 Task: Look for products in the category "Tortillas" from Sprouts only.
Action: Mouse pressed left at (18, 74)
Screenshot: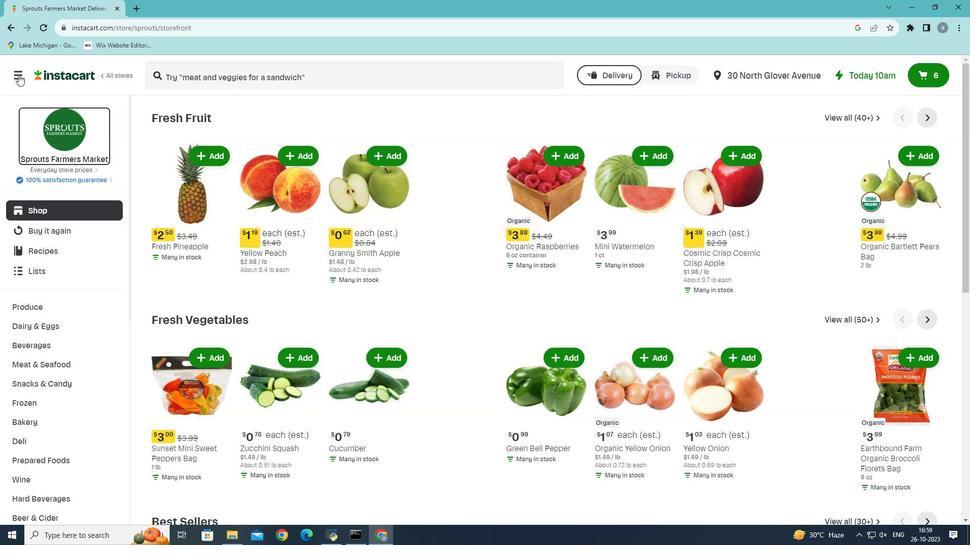 
Action: Mouse moved to (78, 298)
Screenshot: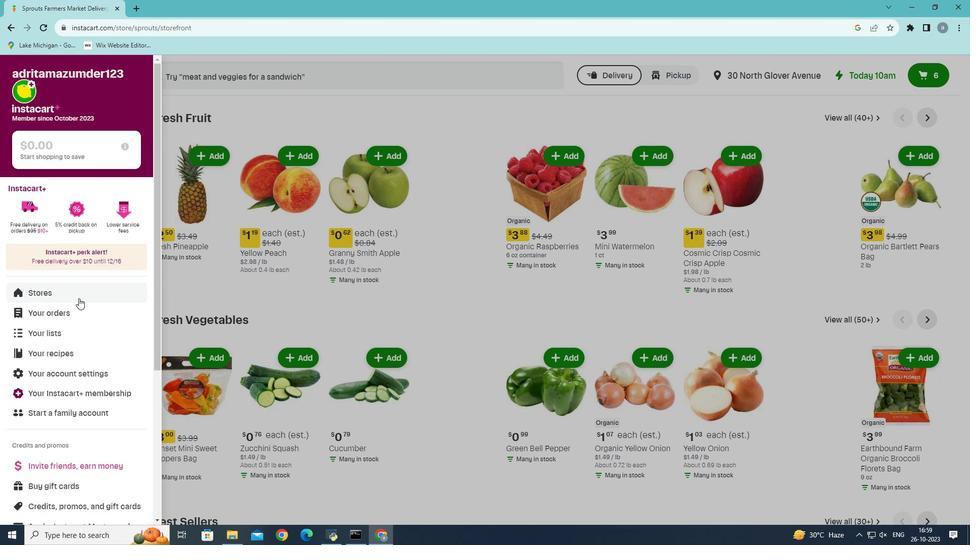 
Action: Mouse pressed left at (78, 298)
Screenshot: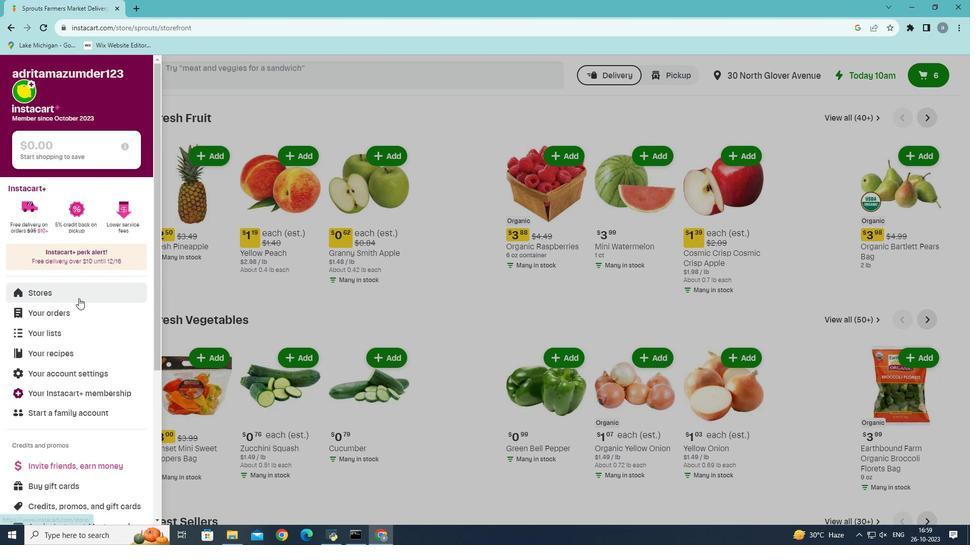 
Action: Mouse moved to (244, 112)
Screenshot: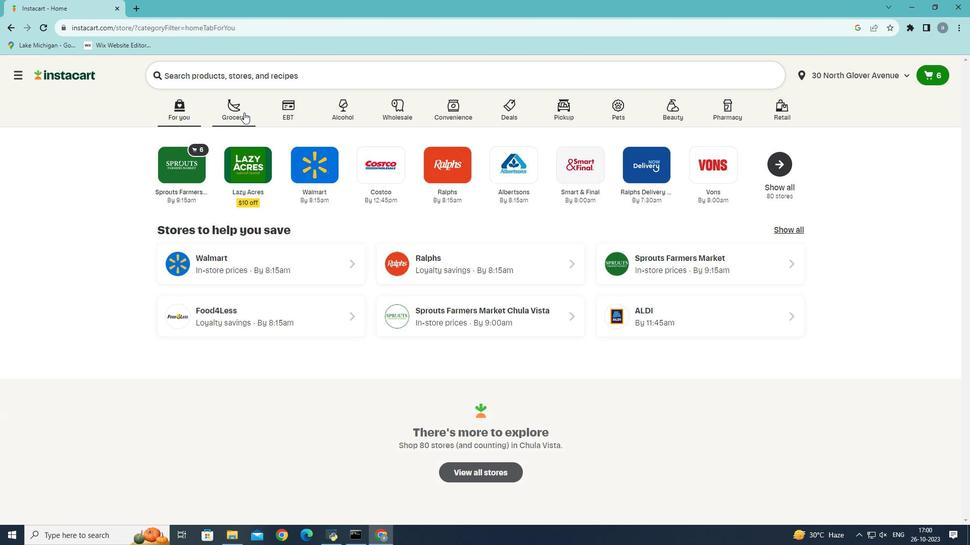 
Action: Mouse pressed left at (244, 112)
Screenshot: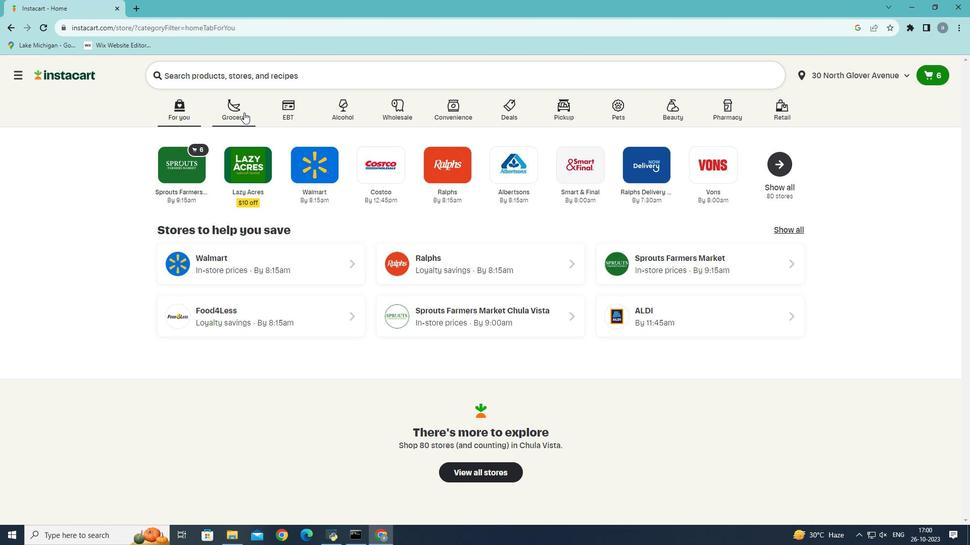 
Action: Mouse moved to (223, 312)
Screenshot: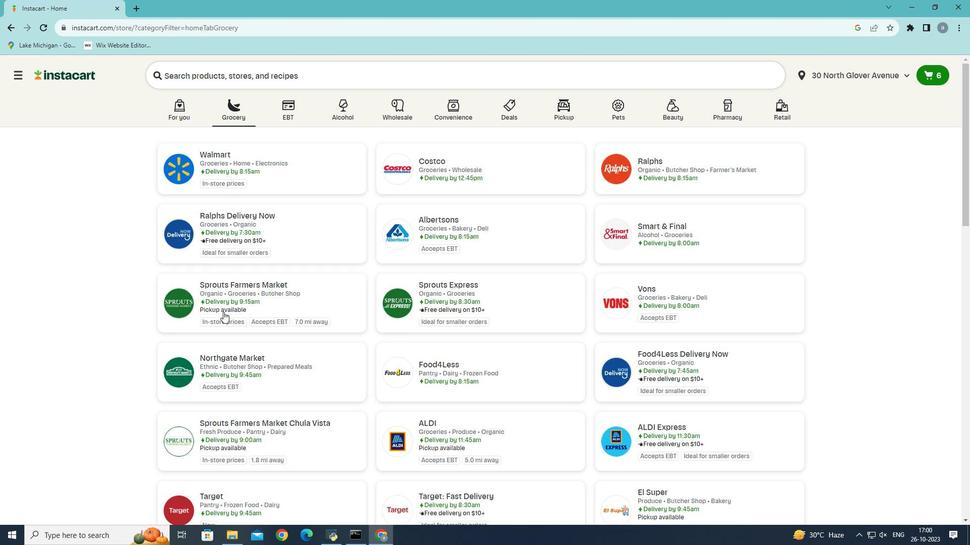 
Action: Mouse pressed left at (223, 312)
Screenshot: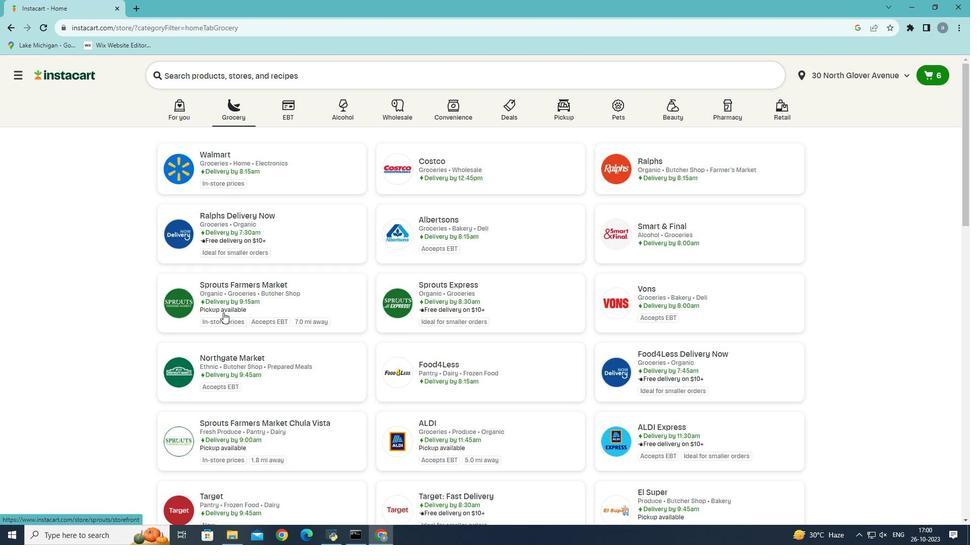 
Action: Mouse moved to (24, 422)
Screenshot: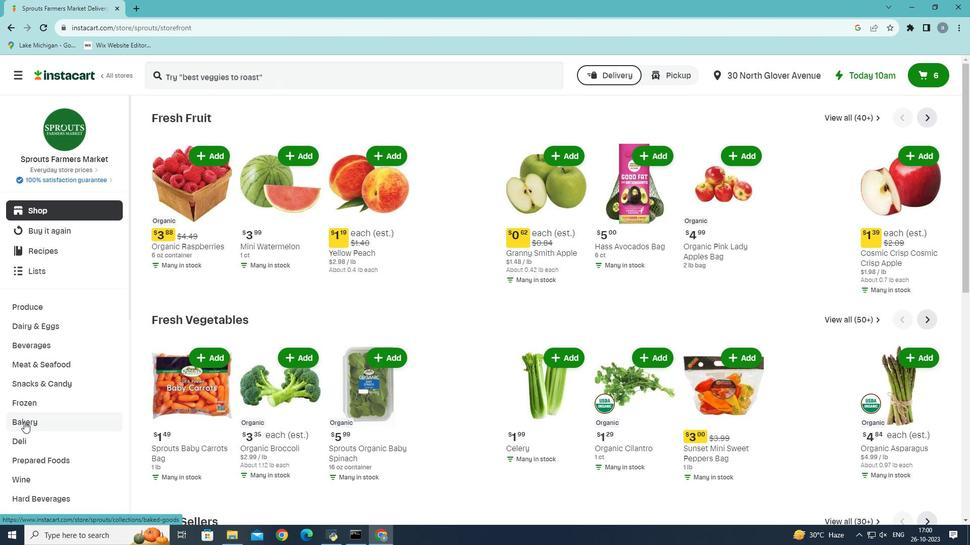 
Action: Mouse pressed left at (24, 422)
Screenshot: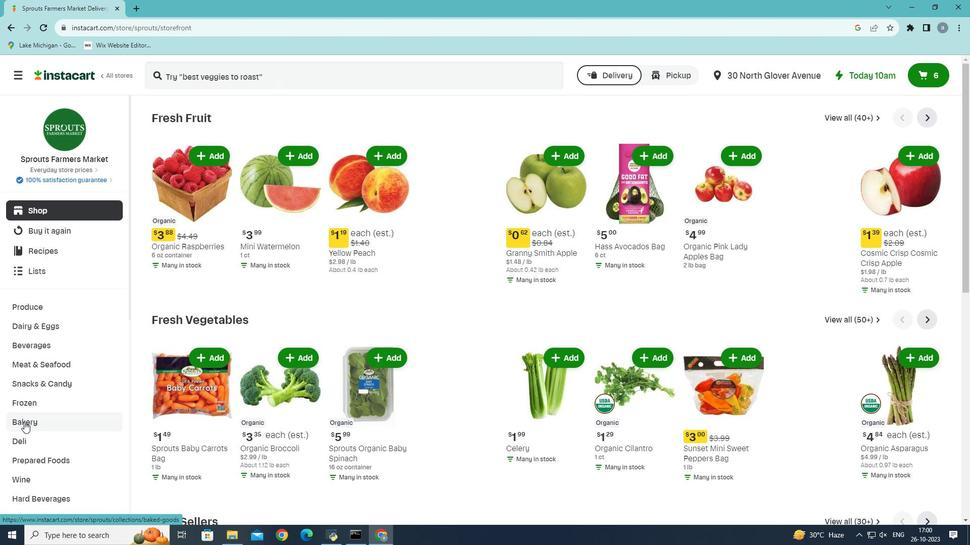 
Action: Mouse moved to (748, 148)
Screenshot: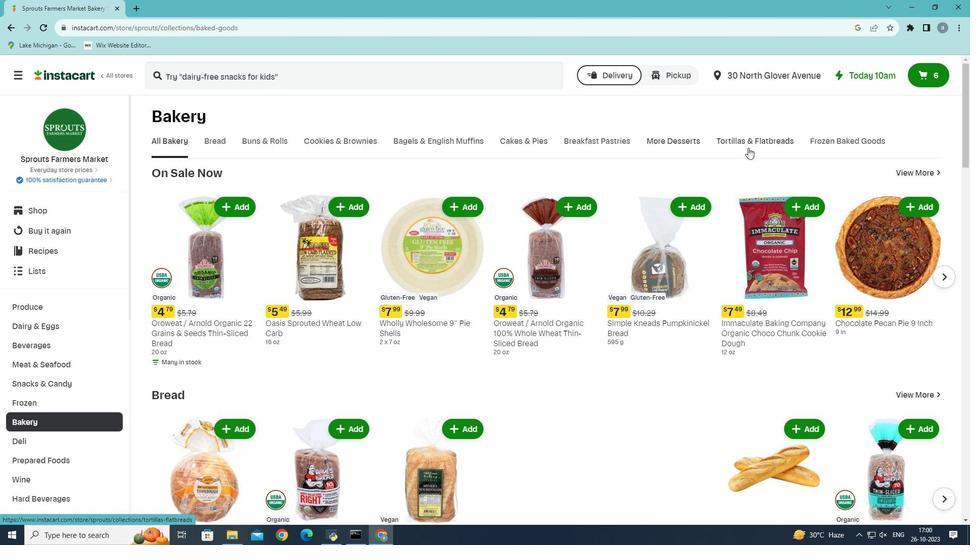 
Action: Mouse pressed left at (748, 148)
Screenshot: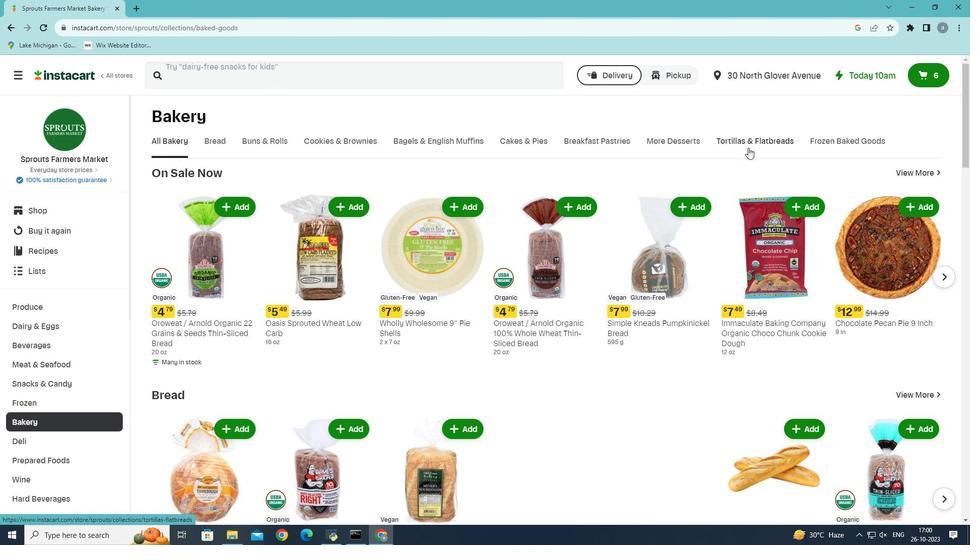 
Action: Mouse moved to (249, 188)
Screenshot: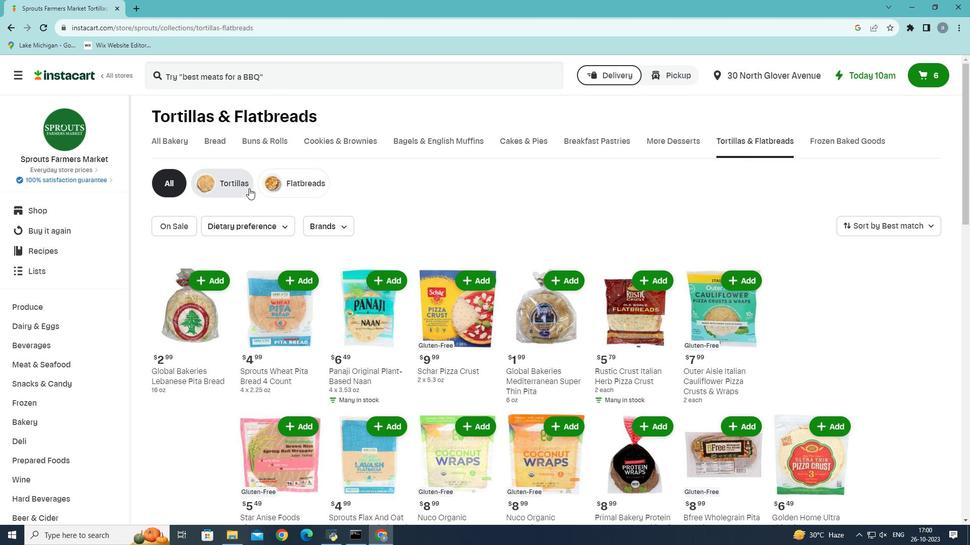 
Action: Mouse pressed left at (249, 188)
Screenshot: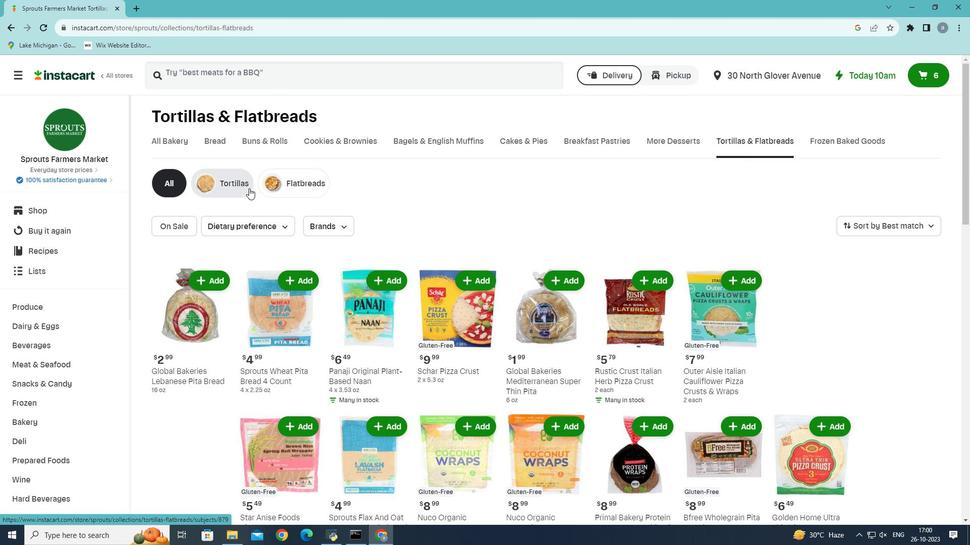 
Action: Mouse moved to (346, 227)
Screenshot: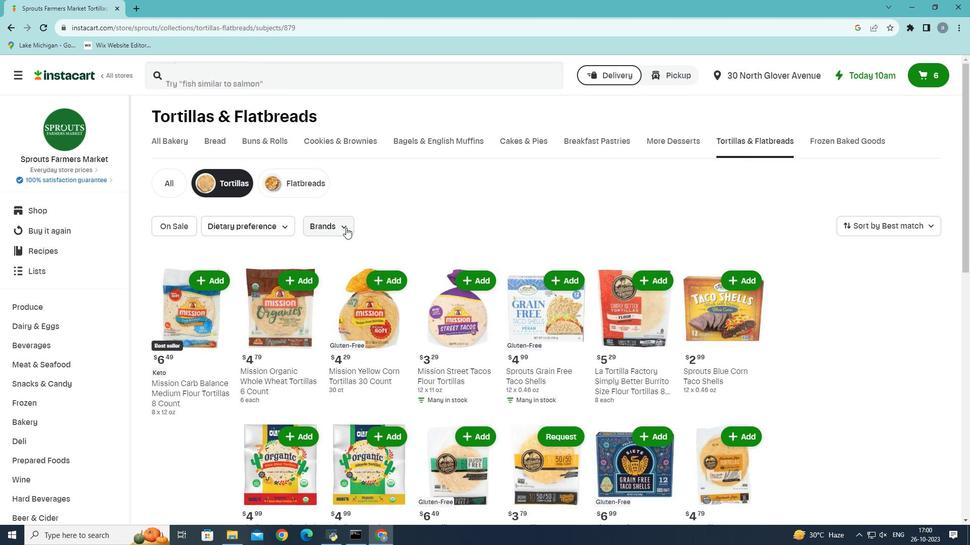 
Action: Mouse pressed left at (346, 227)
Screenshot: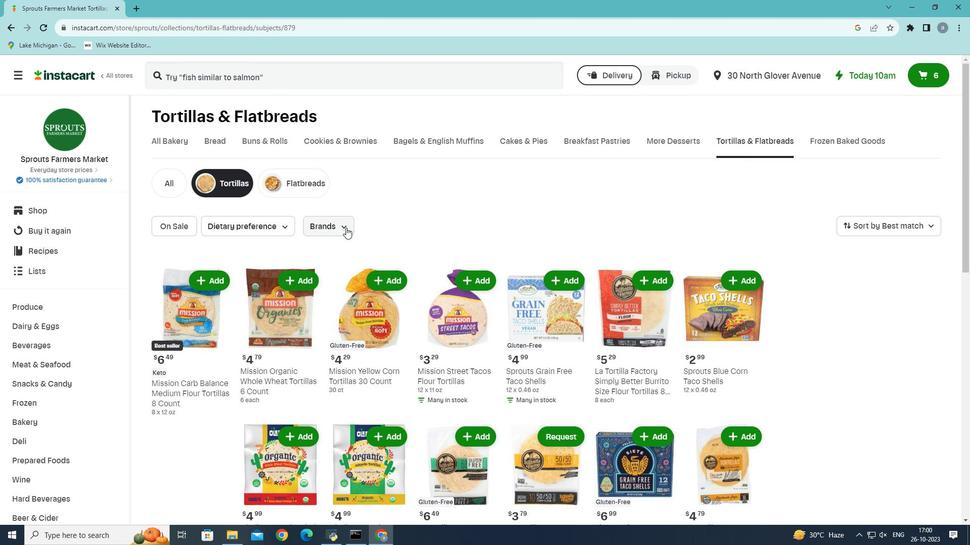 
Action: Mouse moved to (338, 383)
Screenshot: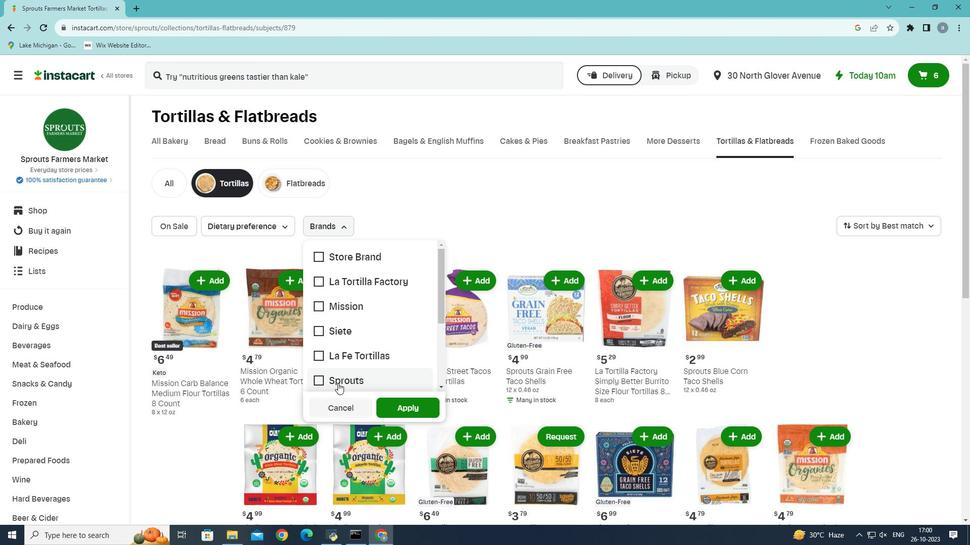 
Action: Mouse pressed left at (338, 383)
Screenshot: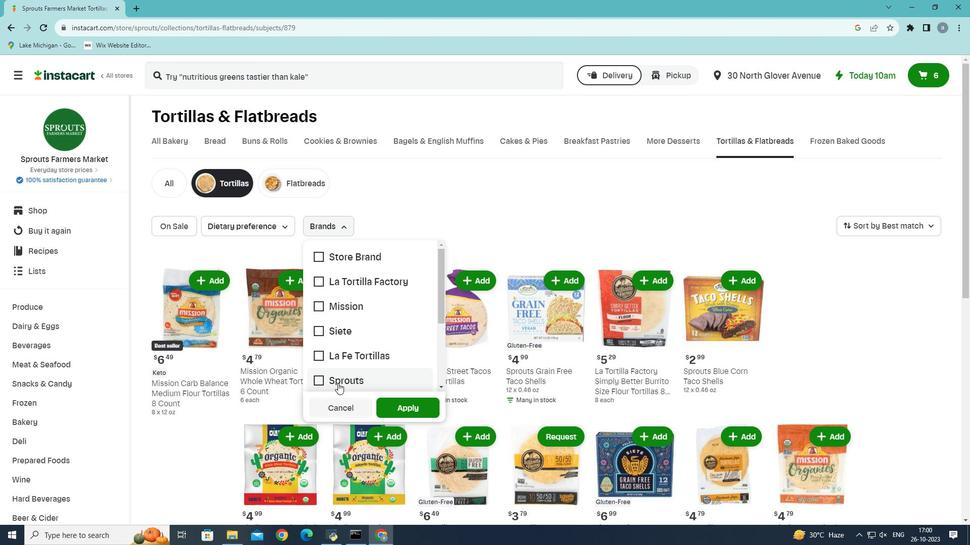 
Action: Mouse moved to (402, 407)
Screenshot: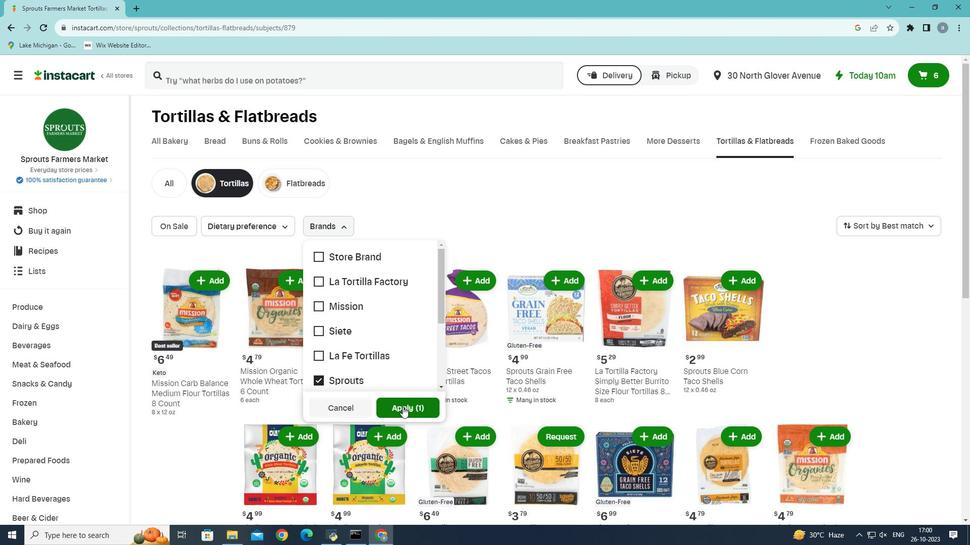 
Action: Mouse pressed left at (402, 407)
Screenshot: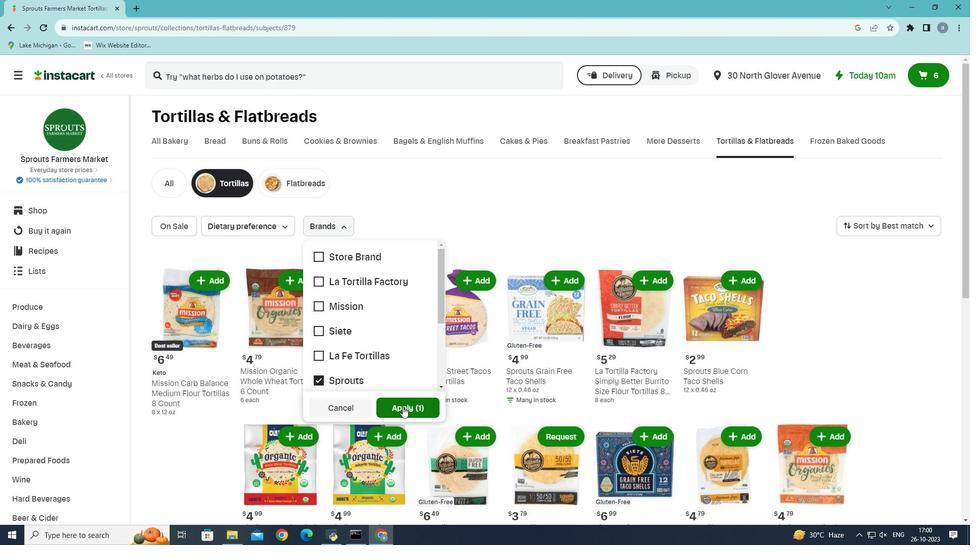 
Action: Mouse moved to (394, 396)
Screenshot: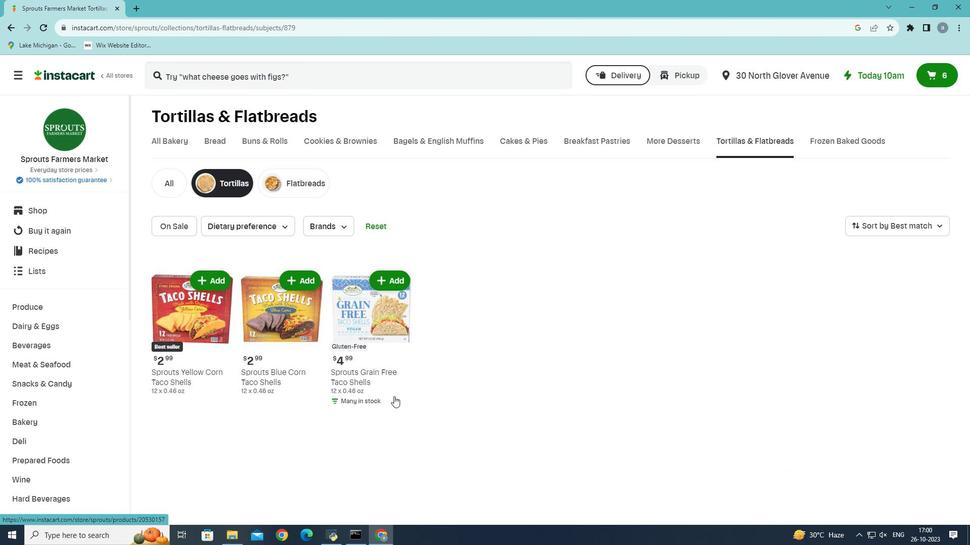 
